 Task: Apply the font style "georgia" to the current theme.
Action: Mouse moved to (116, 66)
Screenshot: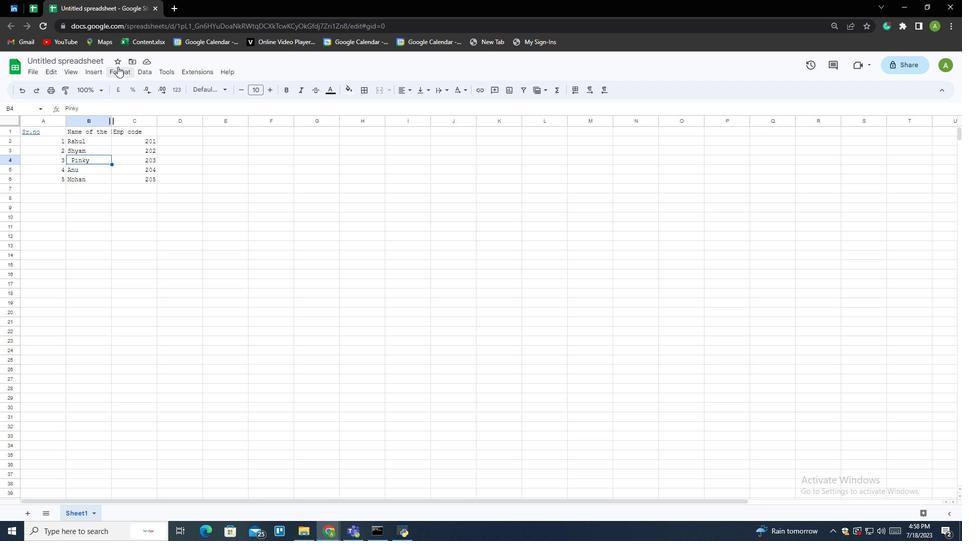 
Action: Mouse pressed left at (116, 66)
Screenshot: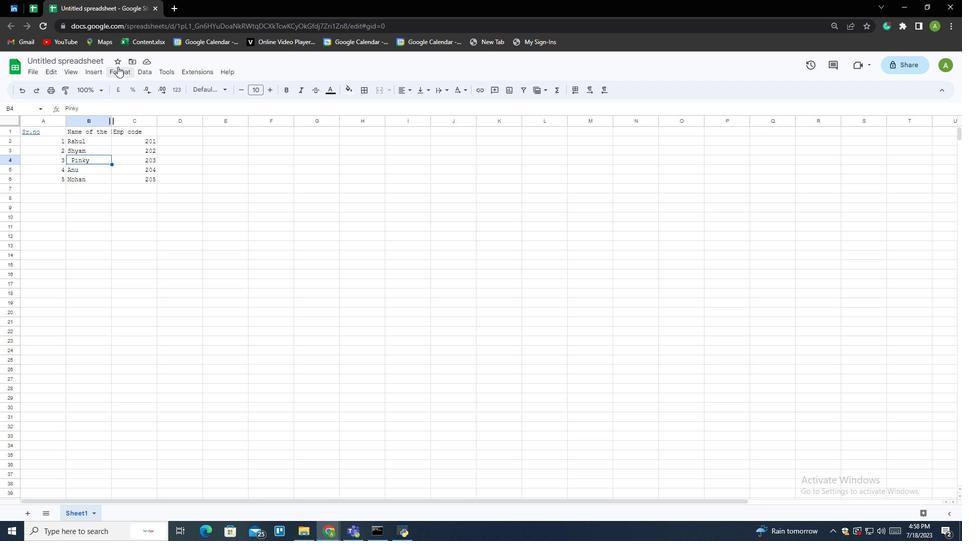 
Action: Mouse moved to (129, 90)
Screenshot: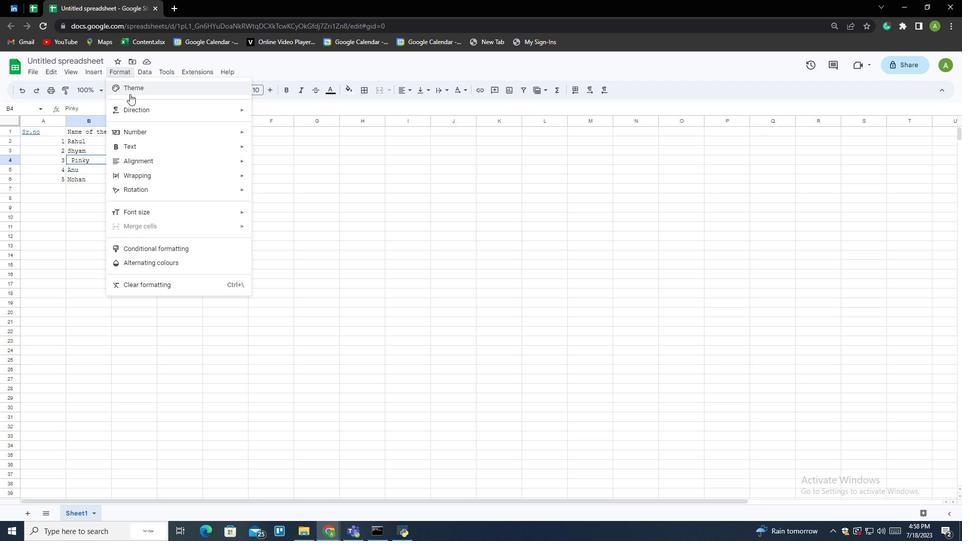 
Action: Mouse pressed left at (129, 90)
Screenshot: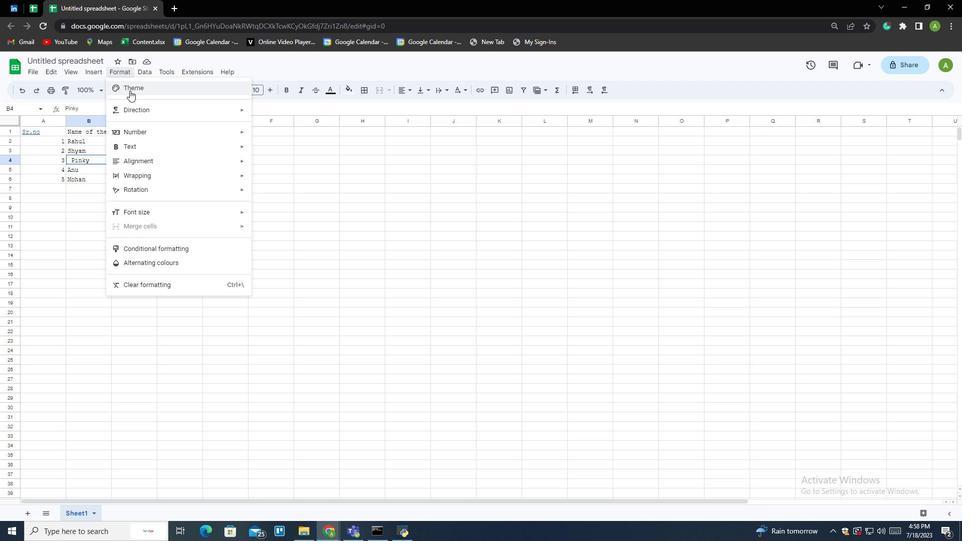 
Action: Mouse moved to (896, 122)
Screenshot: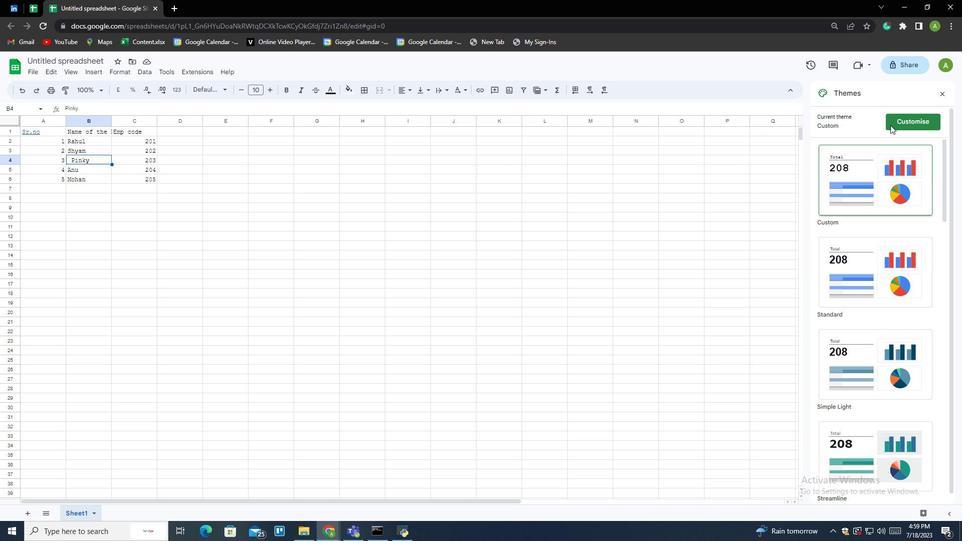 
Action: Mouse pressed left at (896, 122)
Screenshot: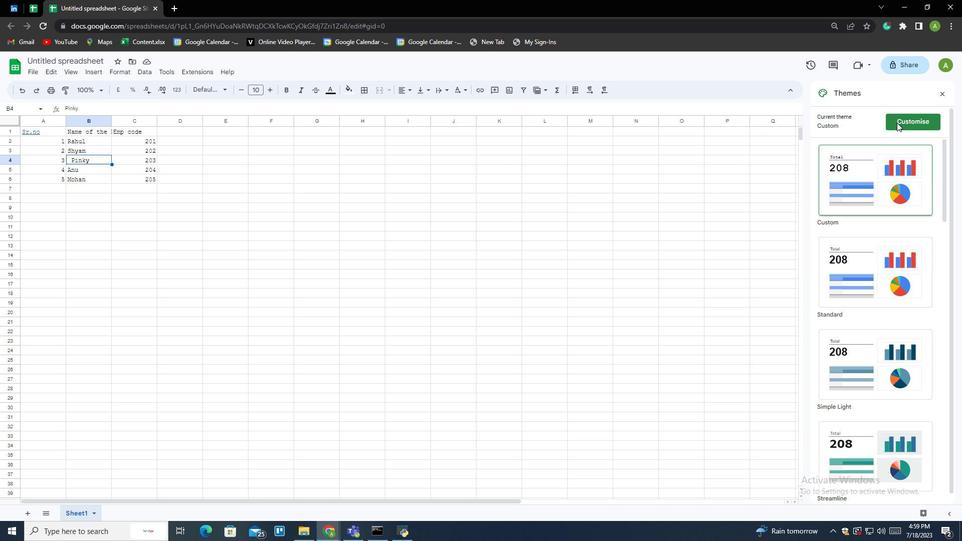 
Action: Mouse moved to (839, 249)
Screenshot: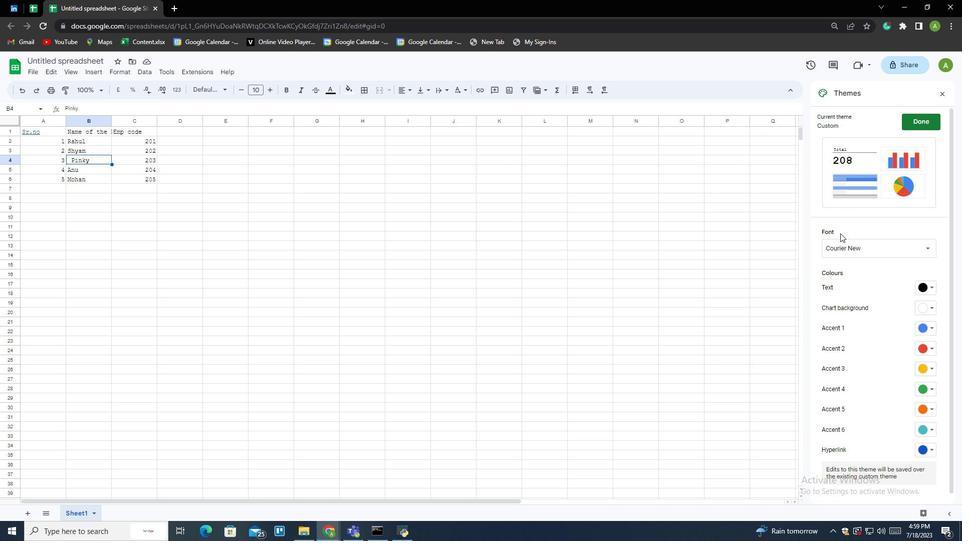 
Action: Mouse pressed left at (839, 249)
Screenshot: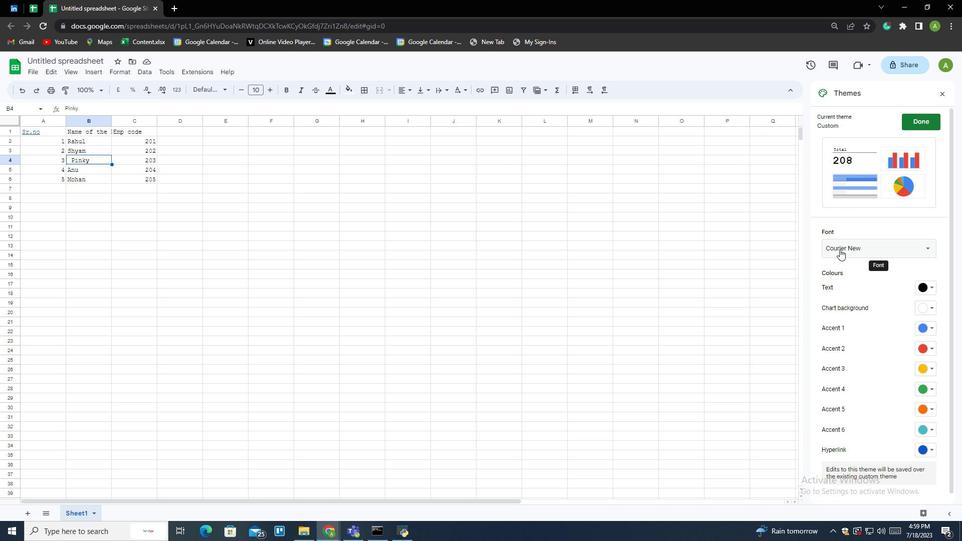 
Action: Mouse moved to (843, 260)
Screenshot: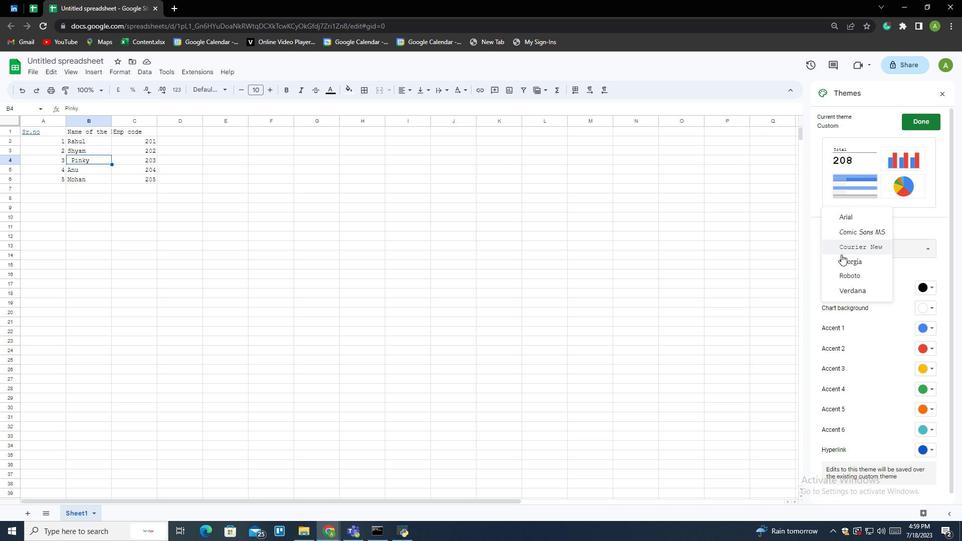 
Action: Mouse pressed left at (843, 260)
Screenshot: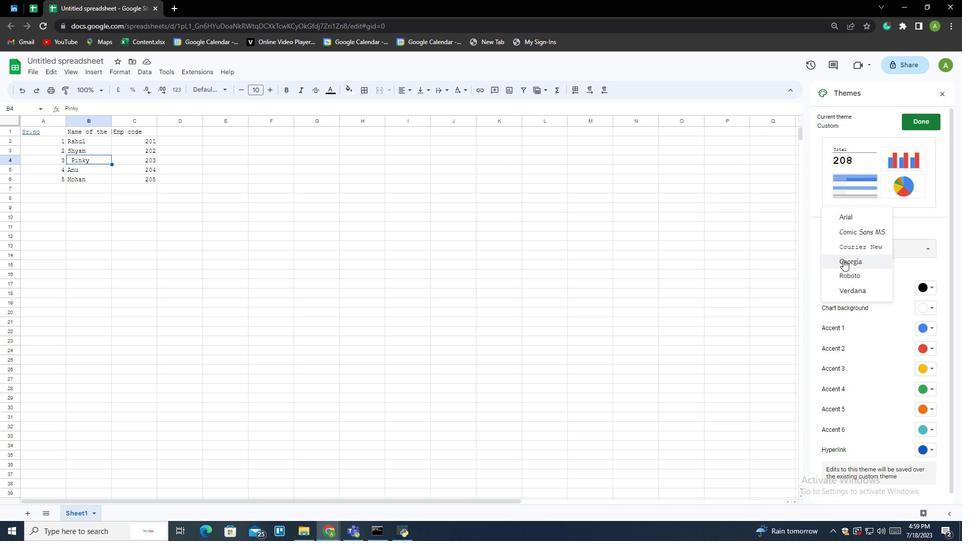 
